 Task: Add link "https://www.upgrad.com/blog/project-management-project-ideas/".
Action: Mouse moved to (417, 407)
Screenshot: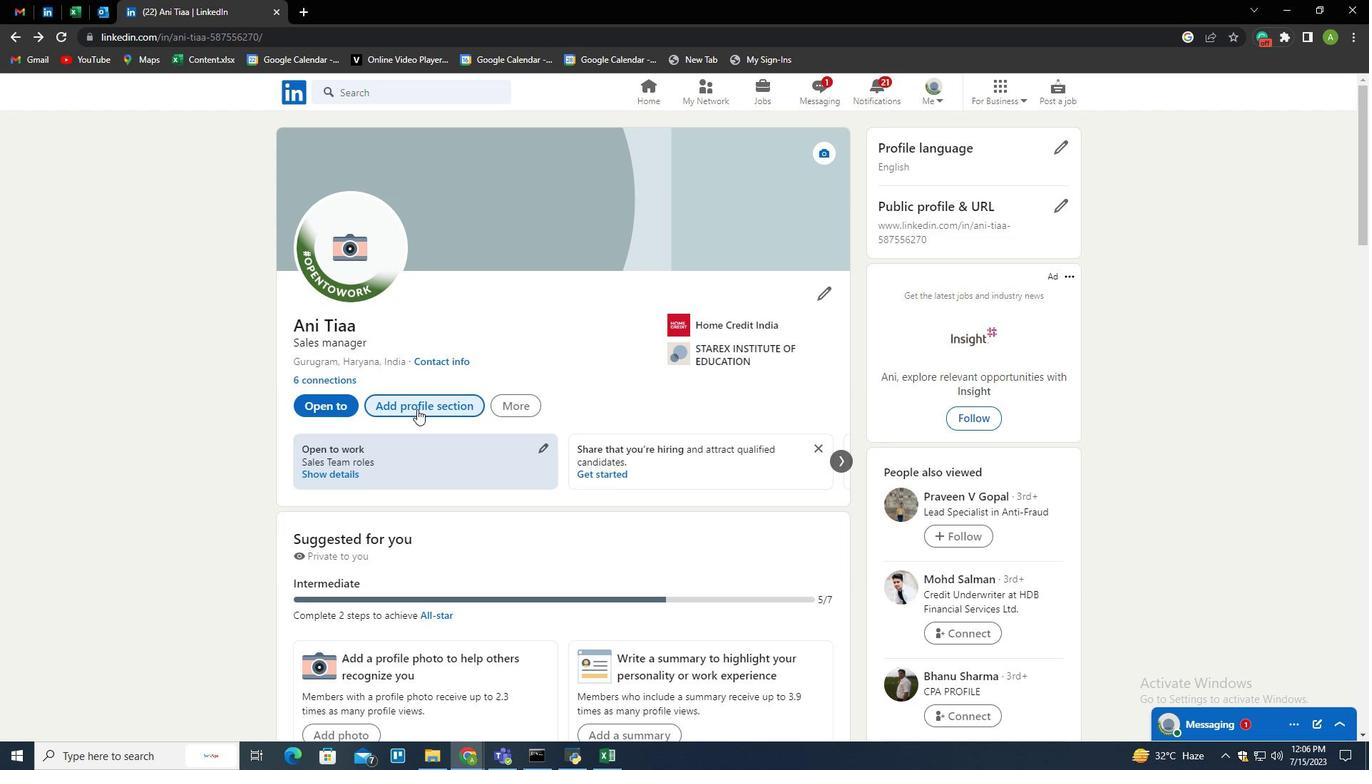
Action: Mouse pressed left at (417, 407)
Screenshot: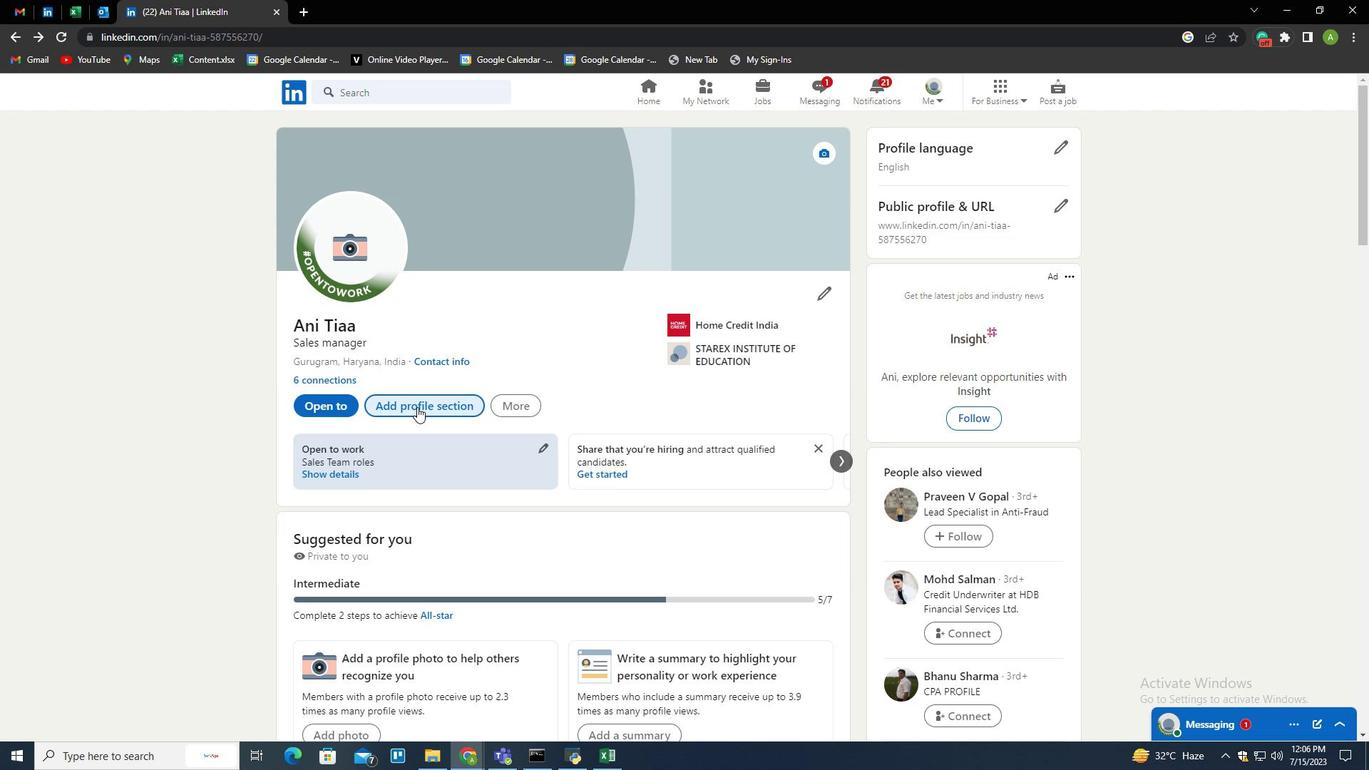 
Action: Mouse moved to (788, 146)
Screenshot: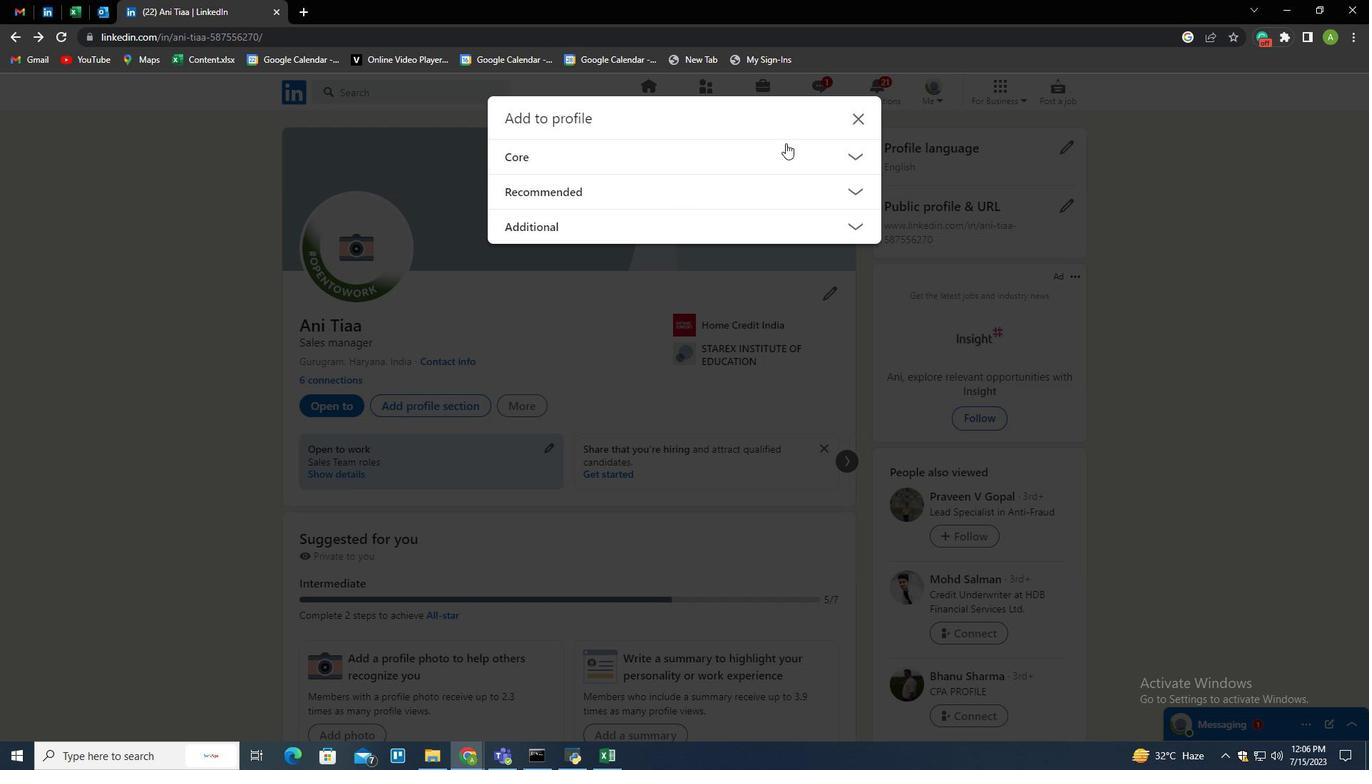 
Action: Mouse pressed left at (788, 146)
Screenshot: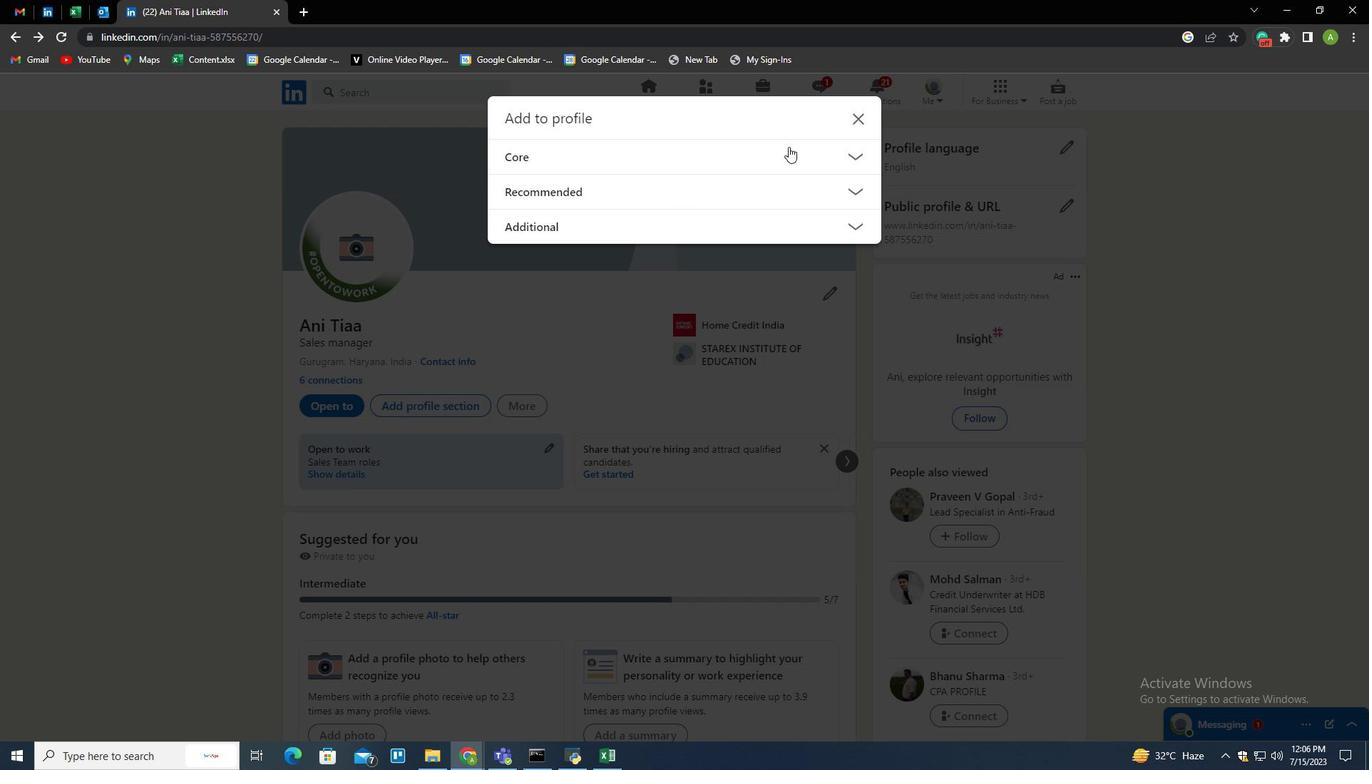 
Action: Mouse moved to (524, 258)
Screenshot: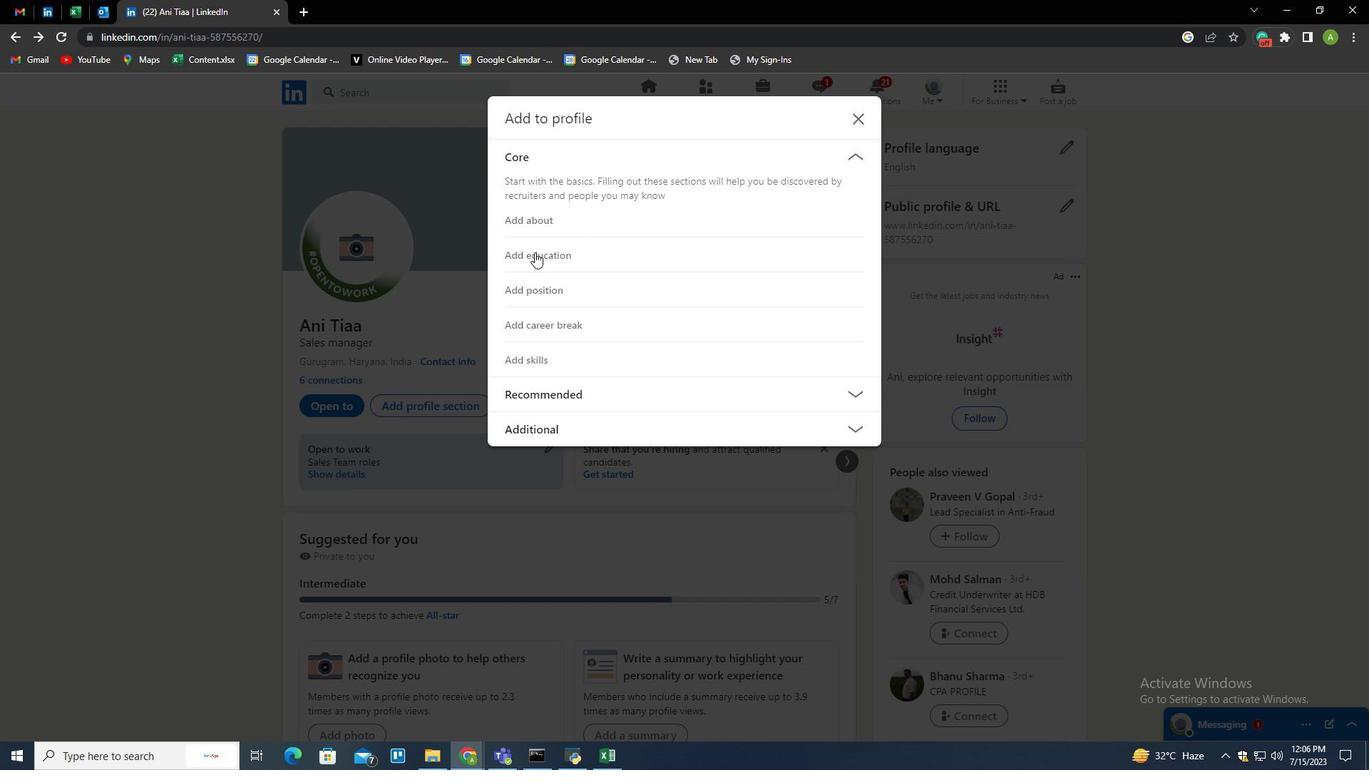 
Action: Mouse pressed left at (524, 258)
Screenshot: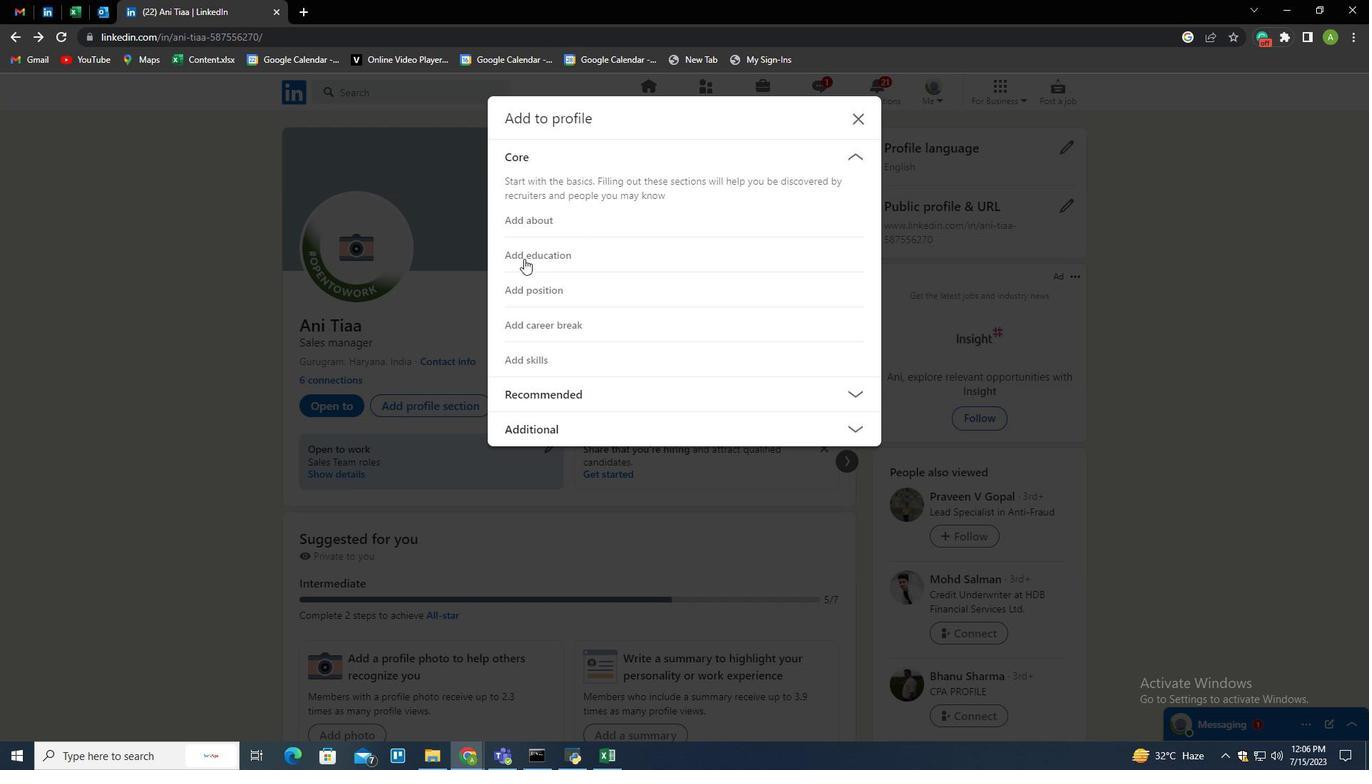 
Action: Mouse moved to (553, 433)
Screenshot: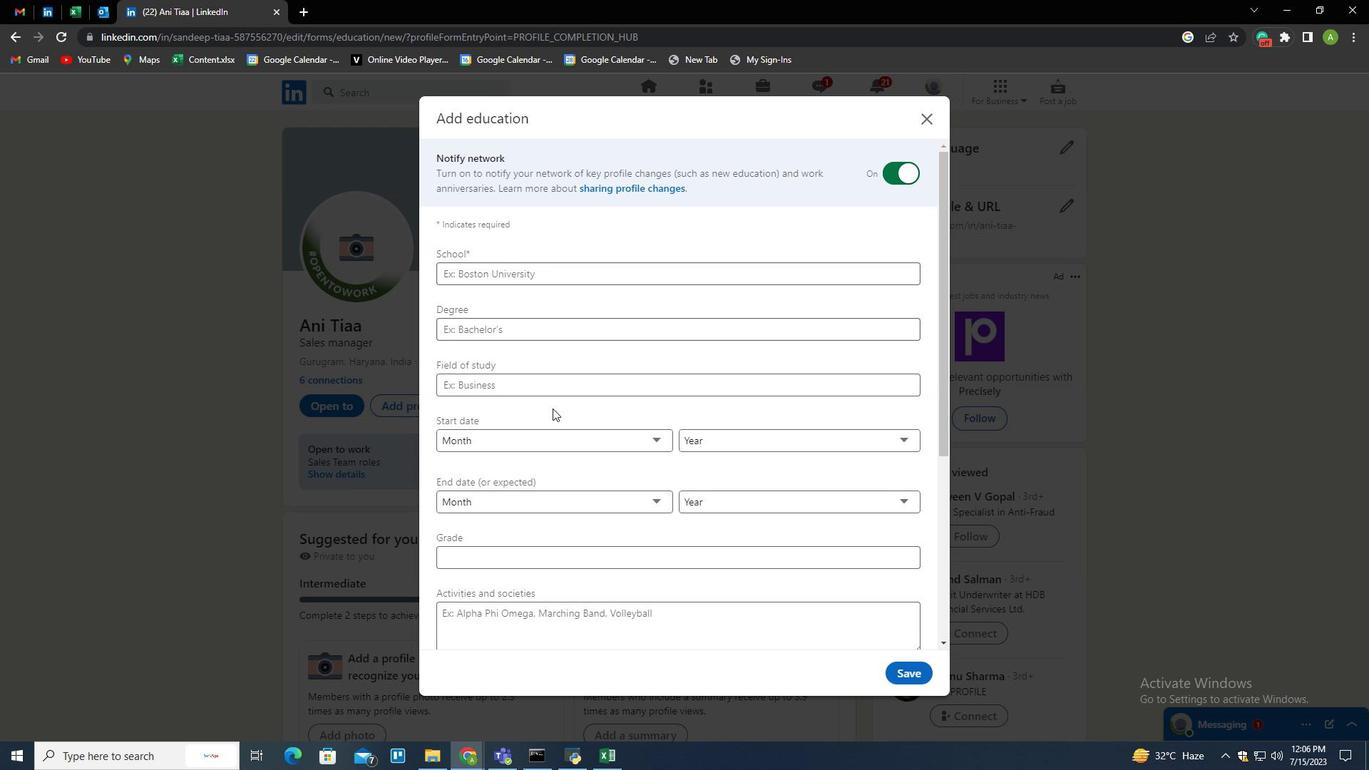 
Action: Mouse scrolled (553, 432) with delta (0, 0)
Screenshot: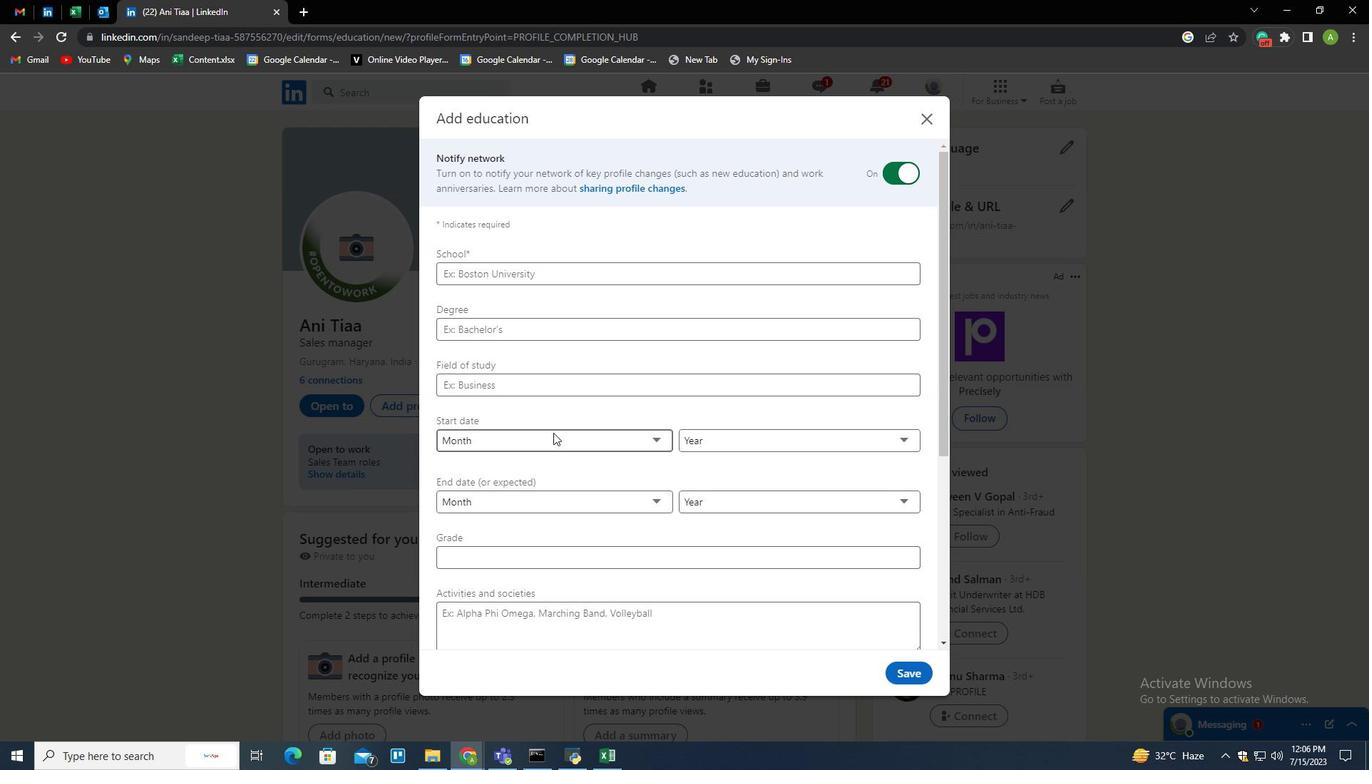 
Action: Mouse scrolled (553, 432) with delta (0, 0)
Screenshot: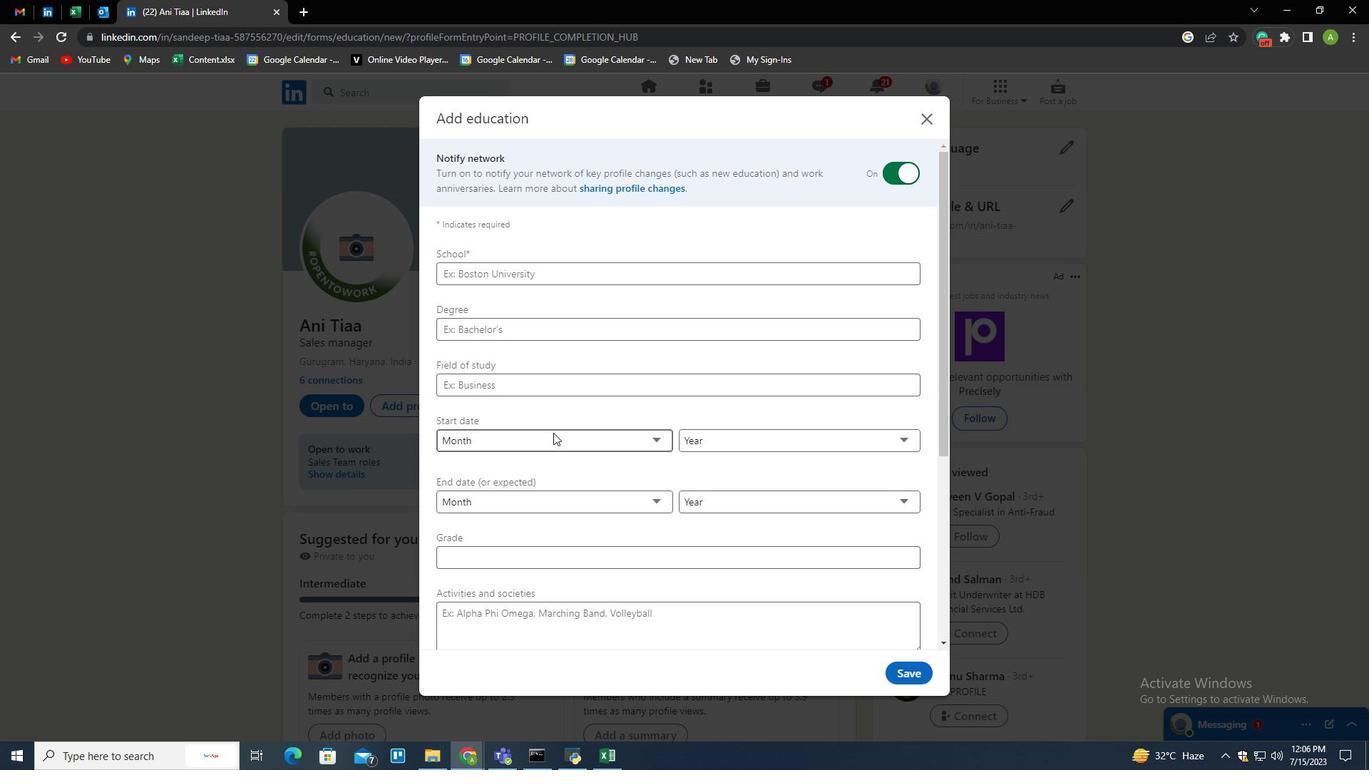 
Action: Mouse scrolled (553, 432) with delta (0, 0)
Screenshot: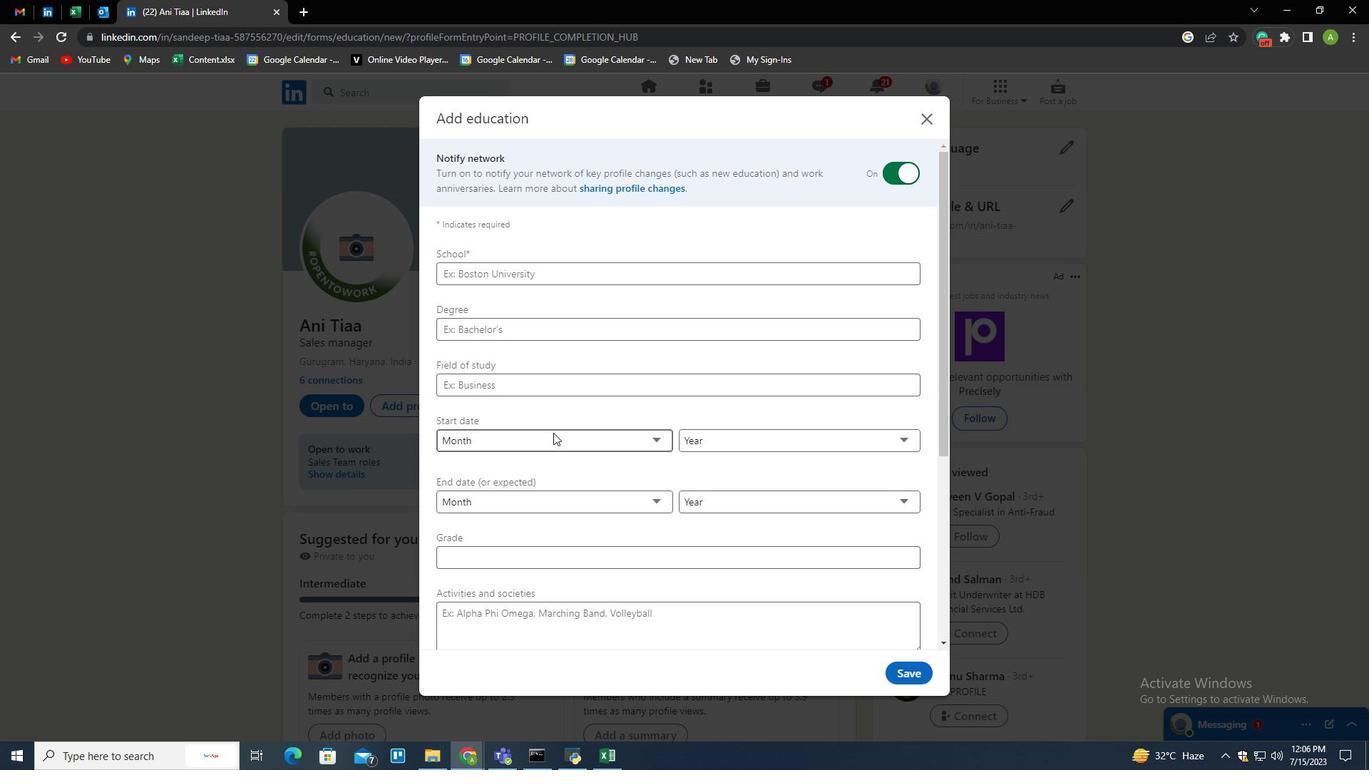 
Action: Mouse scrolled (553, 432) with delta (0, 0)
Screenshot: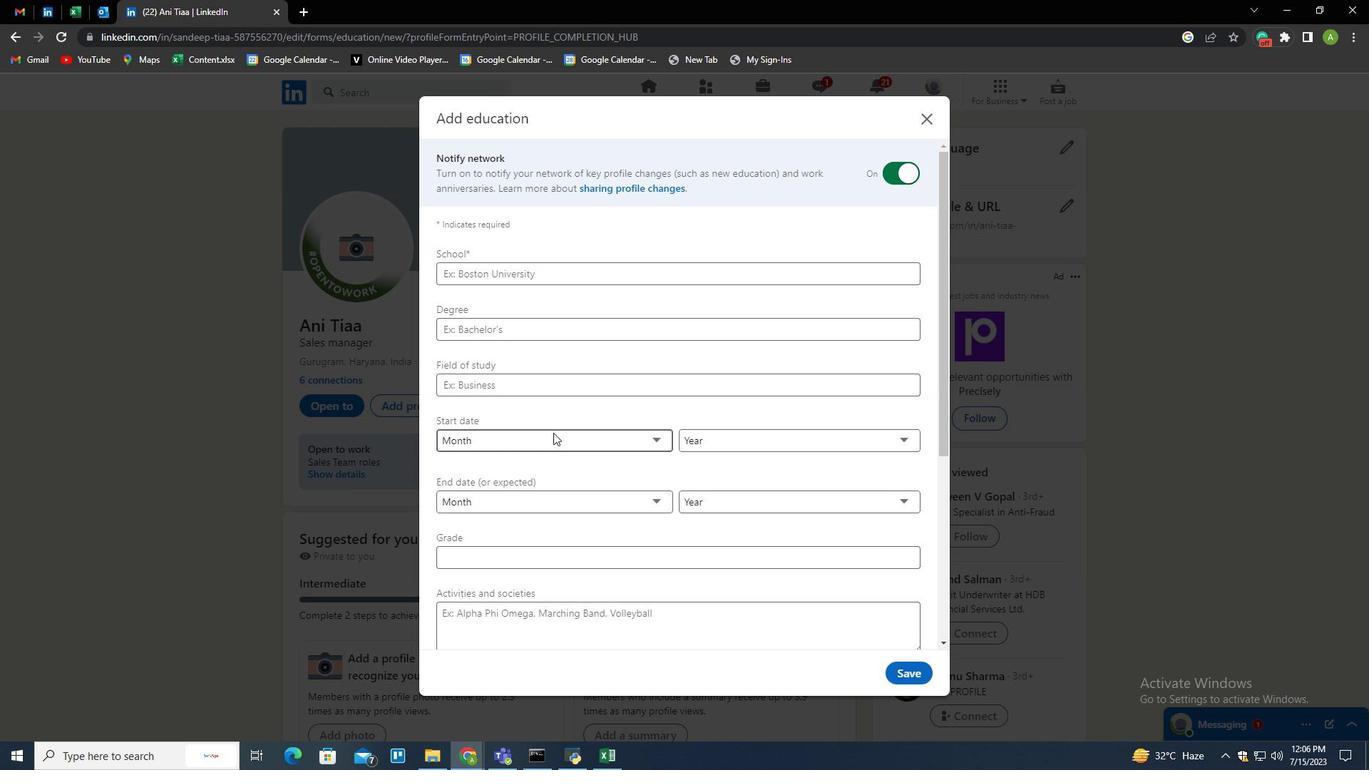 
Action: Mouse scrolled (553, 432) with delta (0, 0)
Screenshot: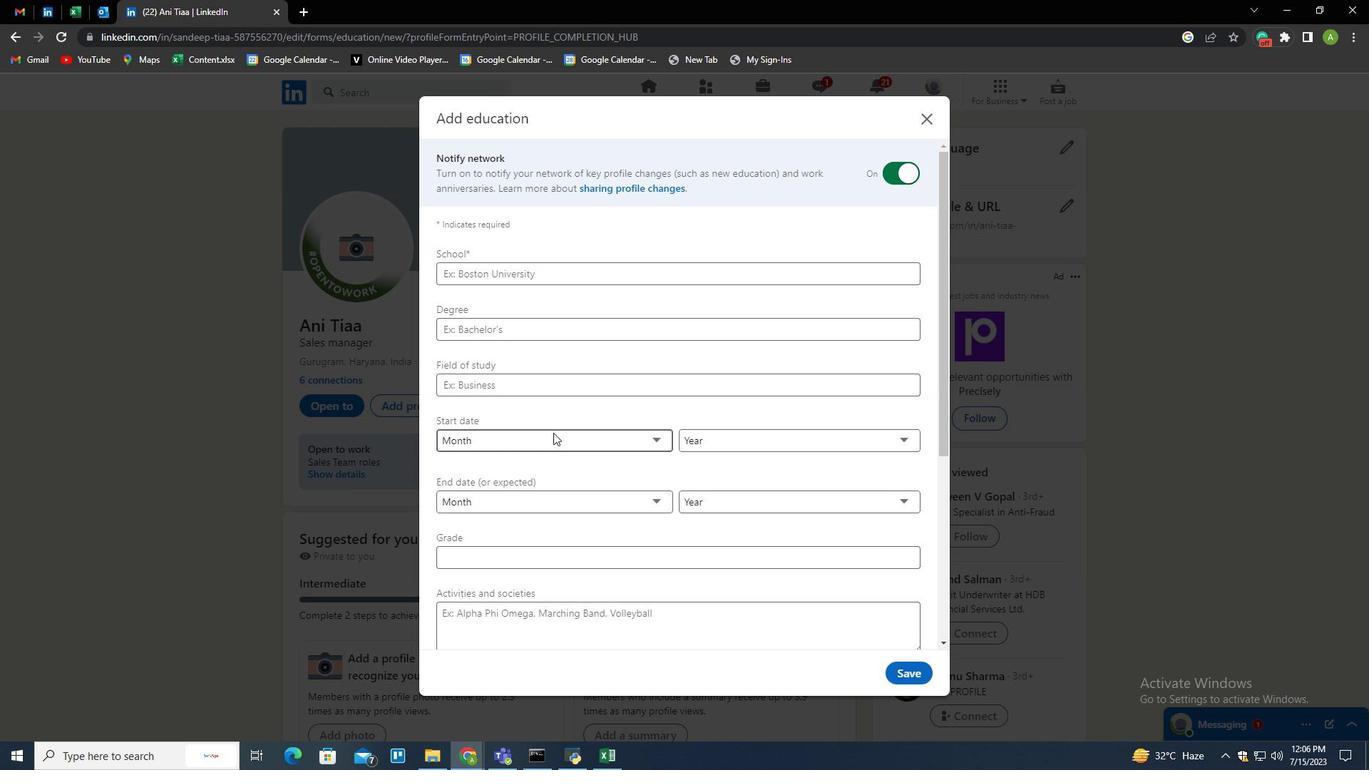 
Action: Mouse scrolled (553, 432) with delta (0, 0)
Screenshot: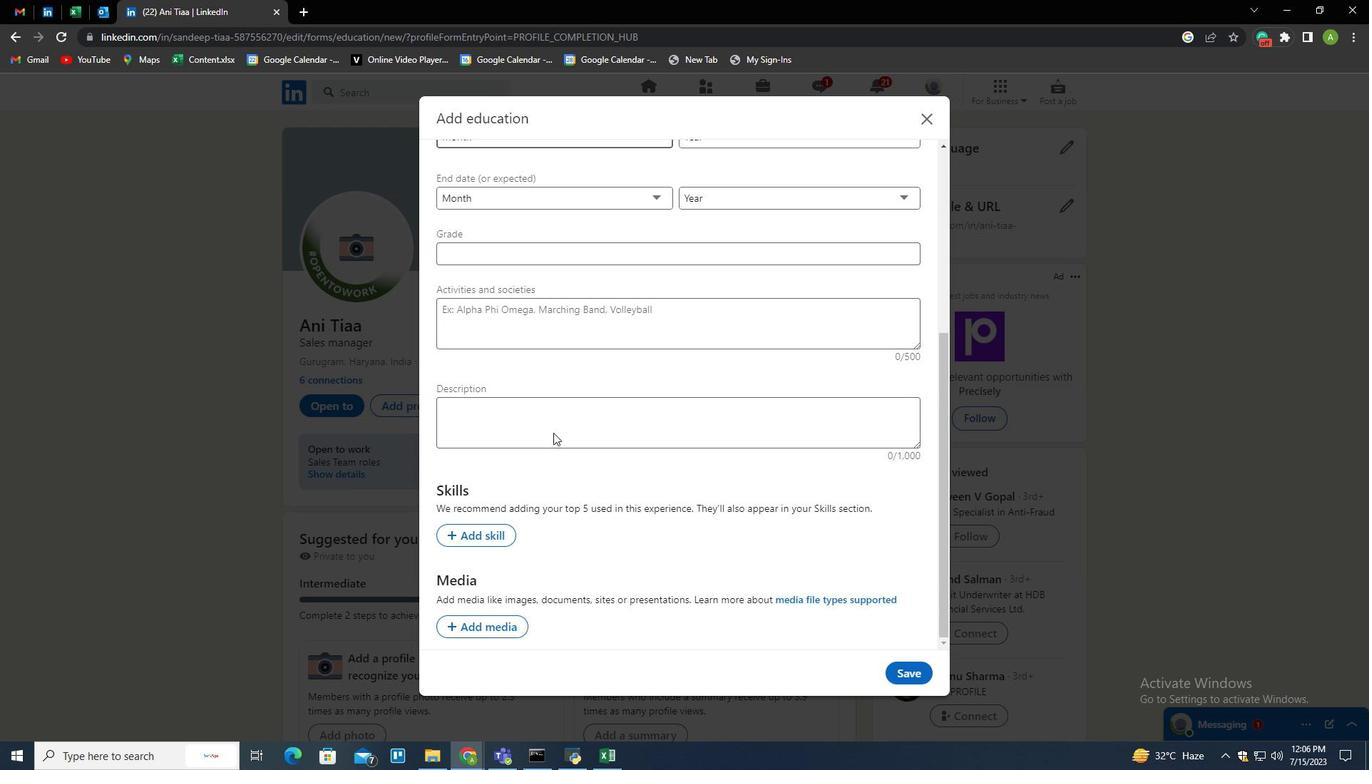 
Action: Mouse scrolled (553, 432) with delta (0, 0)
Screenshot: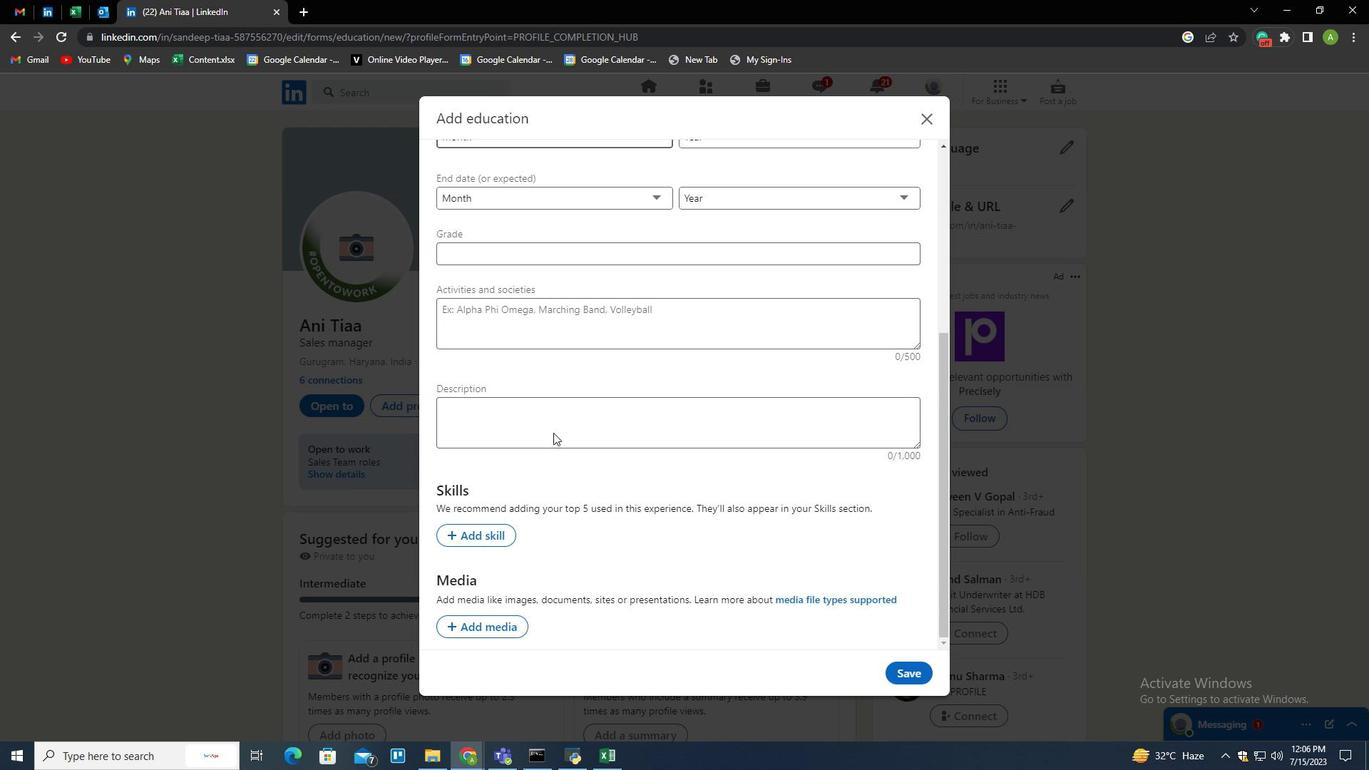 
Action: Mouse scrolled (553, 432) with delta (0, 0)
Screenshot: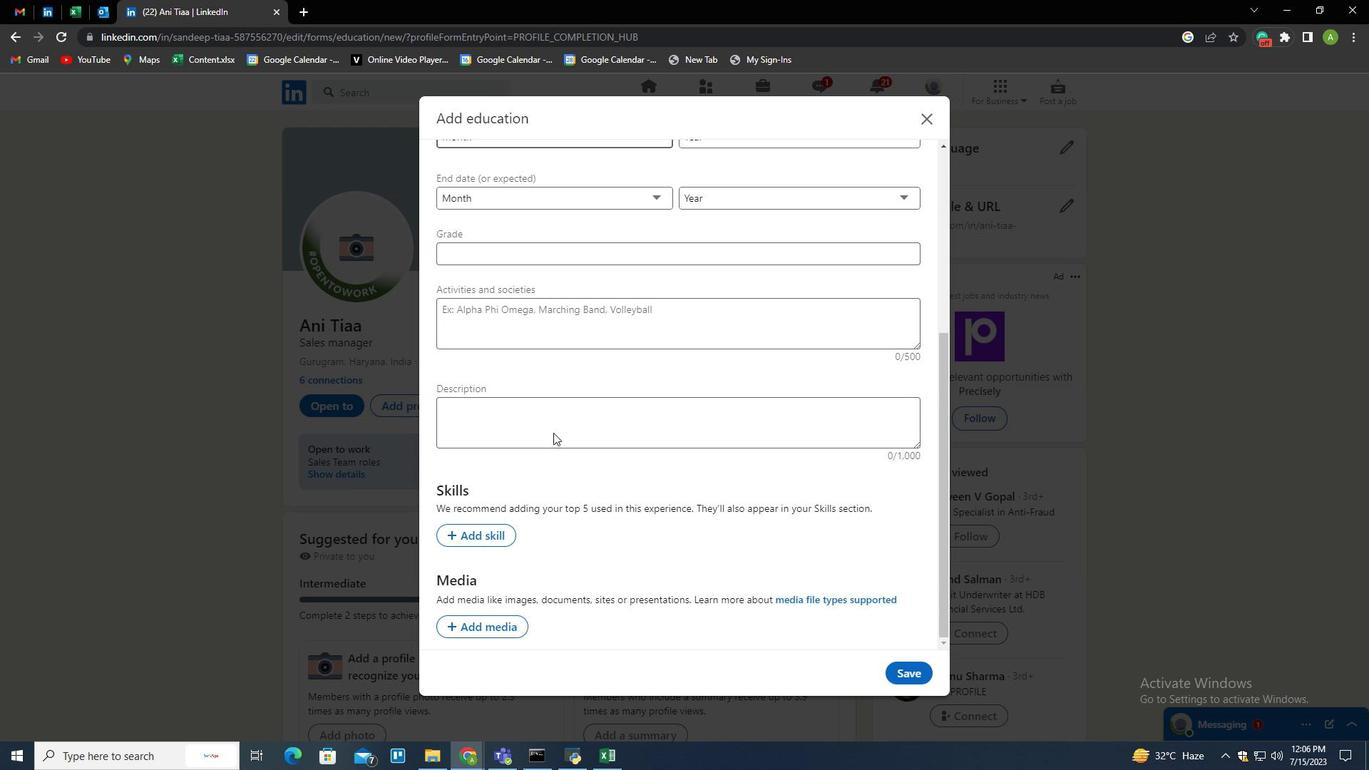 
Action: Mouse scrolled (553, 432) with delta (0, 0)
Screenshot: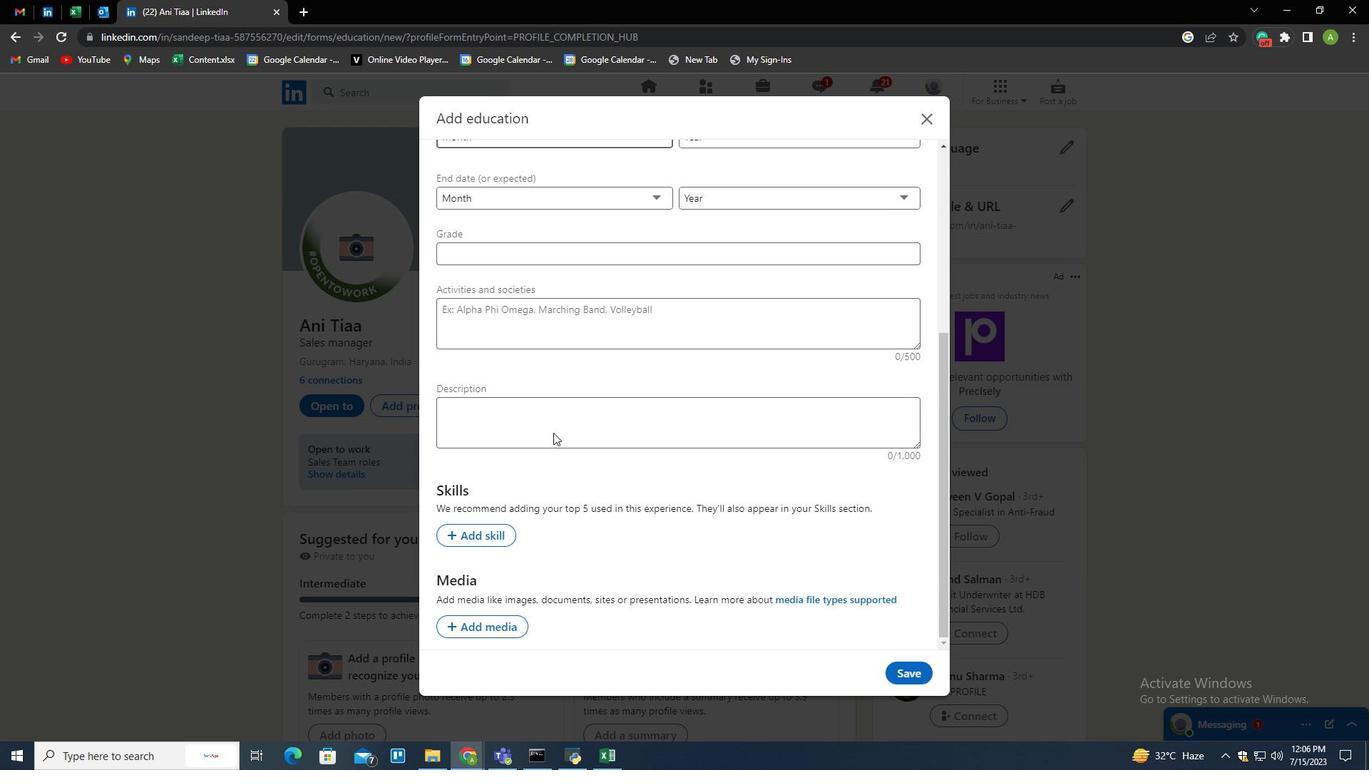 
Action: Mouse moved to (486, 625)
Screenshot: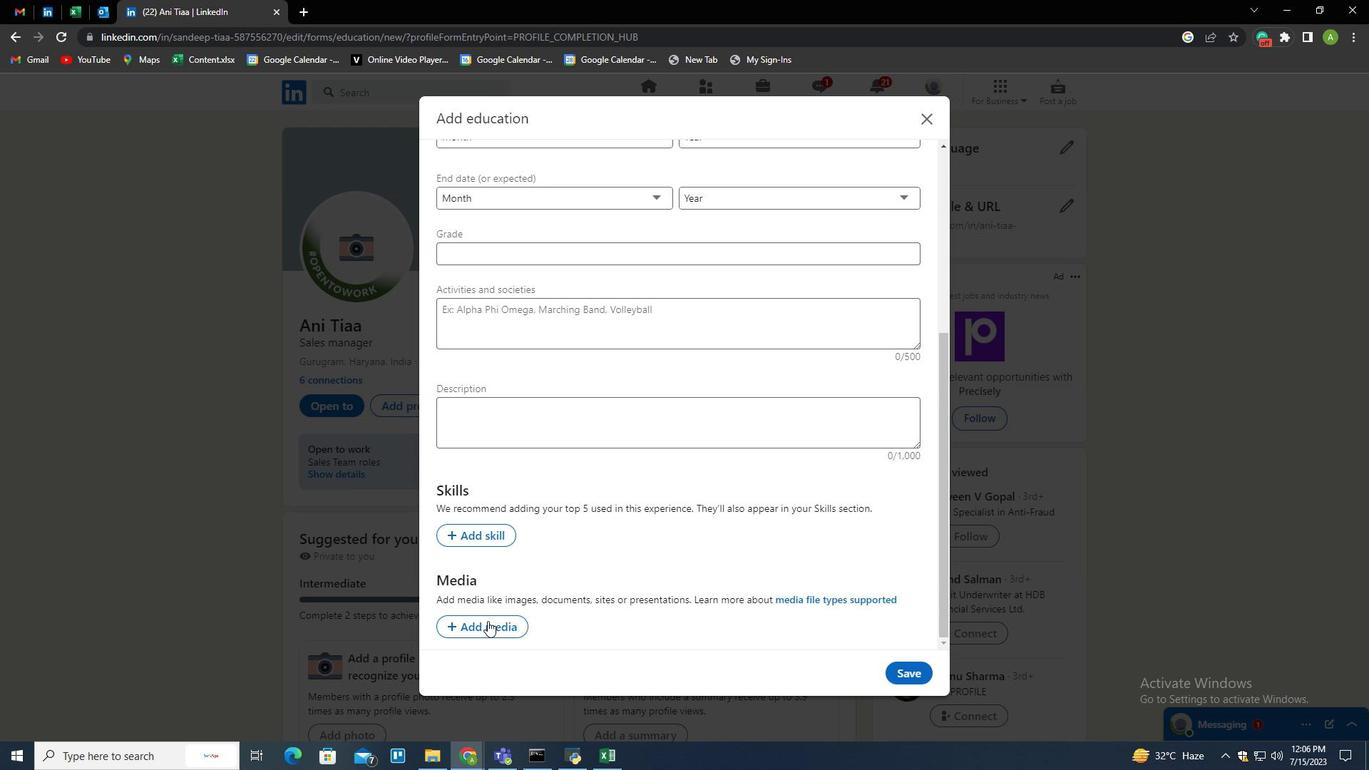 
Action: Mouse pressed left at (486, 625)
Screenshot: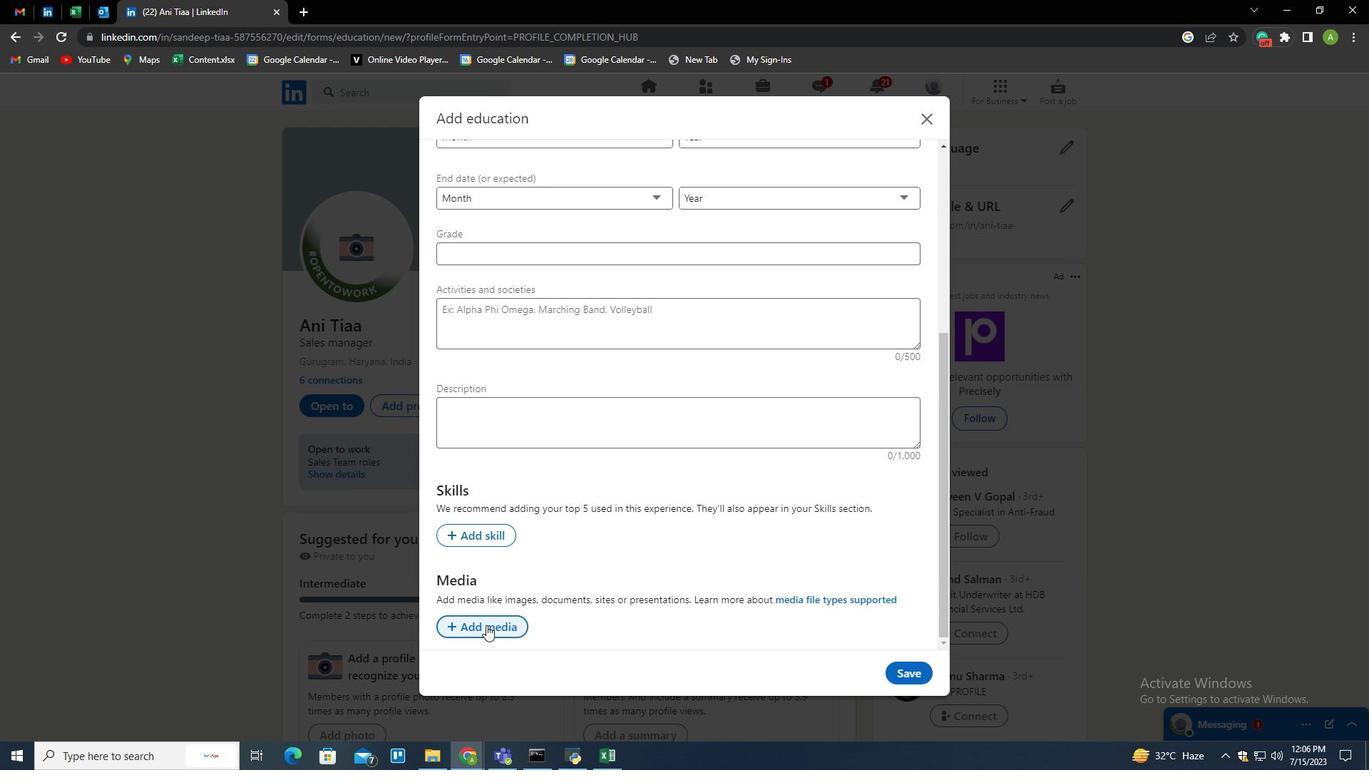 
Action: Mouse moved to (497, 600)
Screenshot: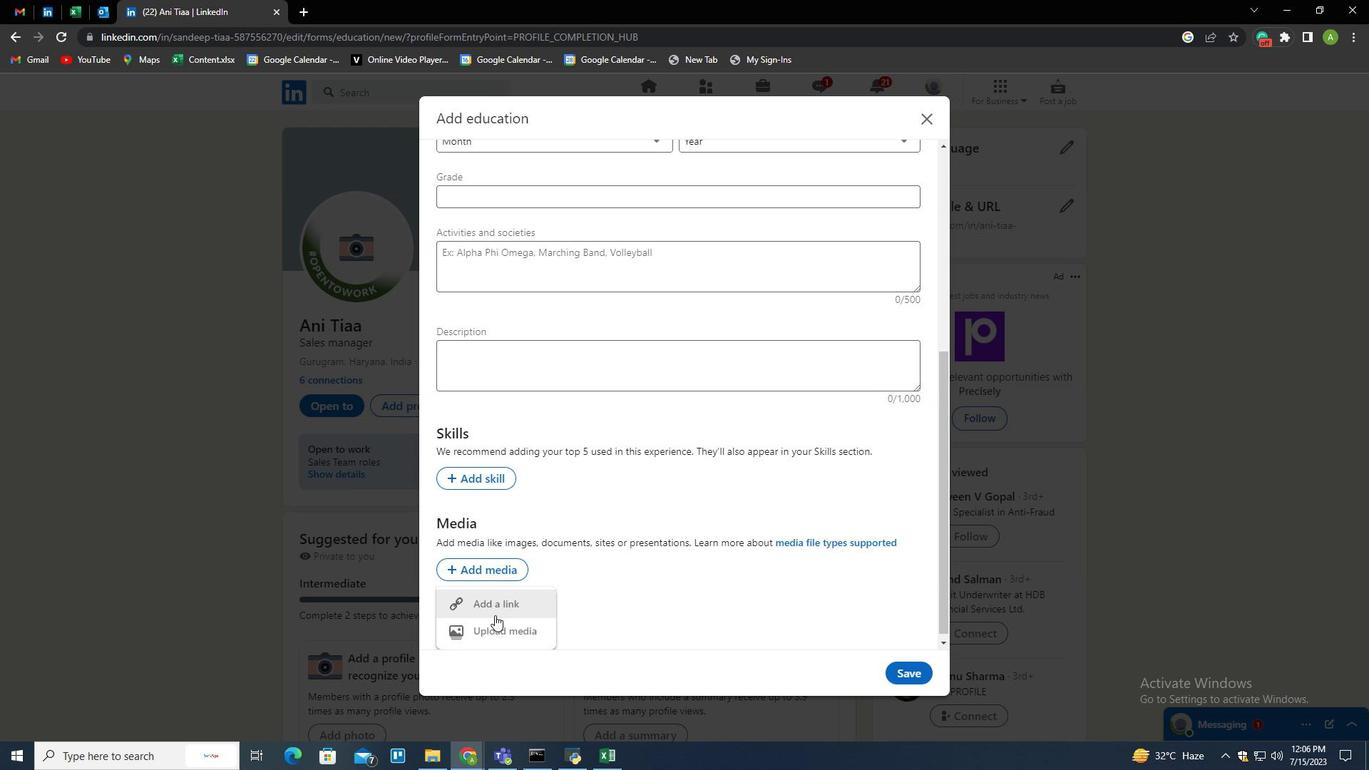 
Action: Mouse pressed left at (497, 600)
Screenshot: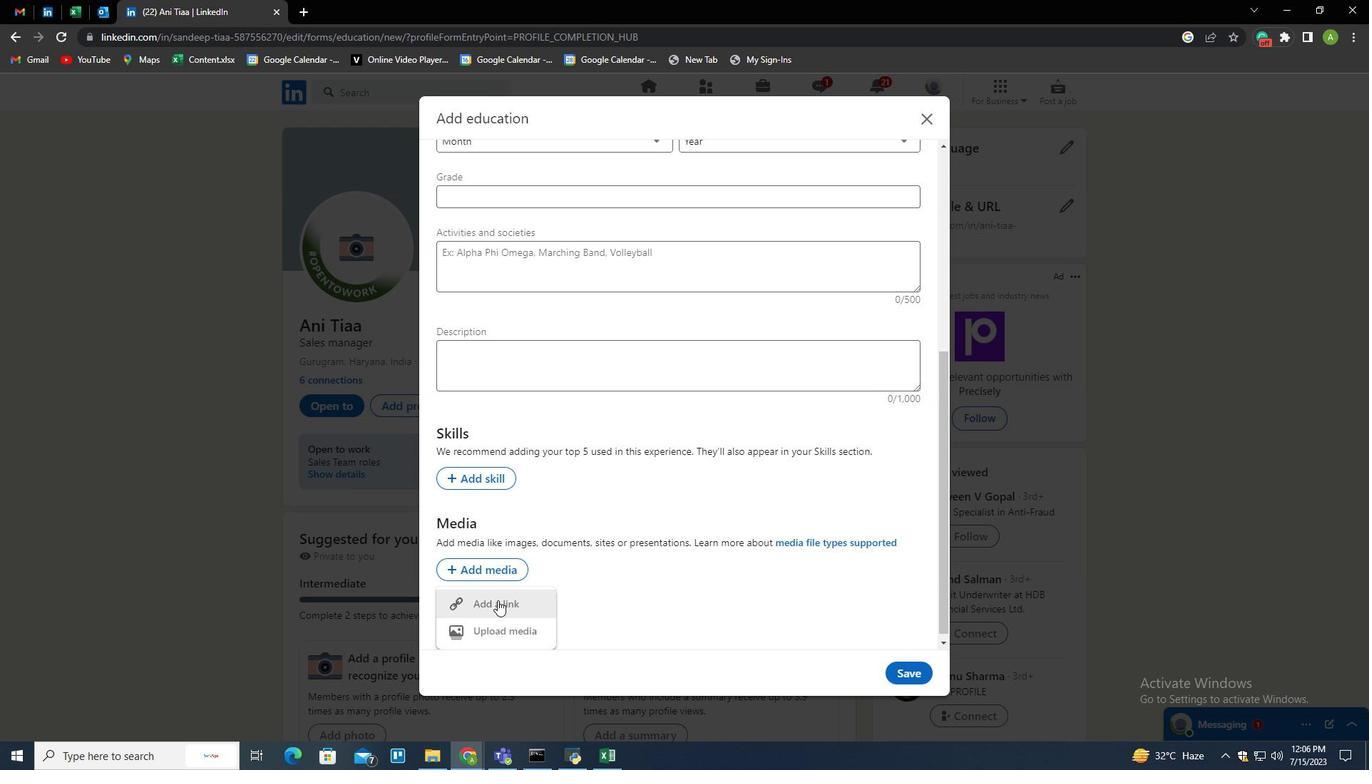 
Action: Mouse moved to (542, 192)
Screenshot: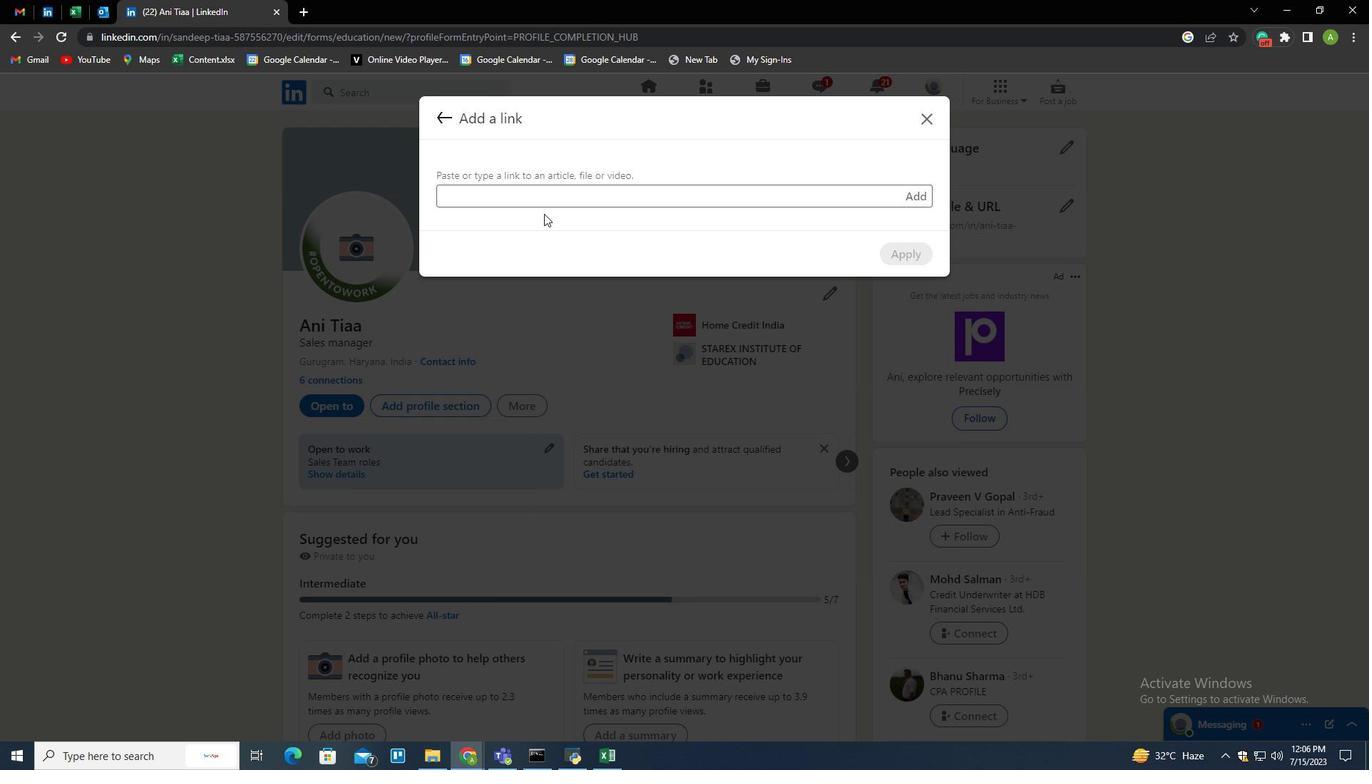 
Action: Mouse pressed left at (542, 192)
Screenshot: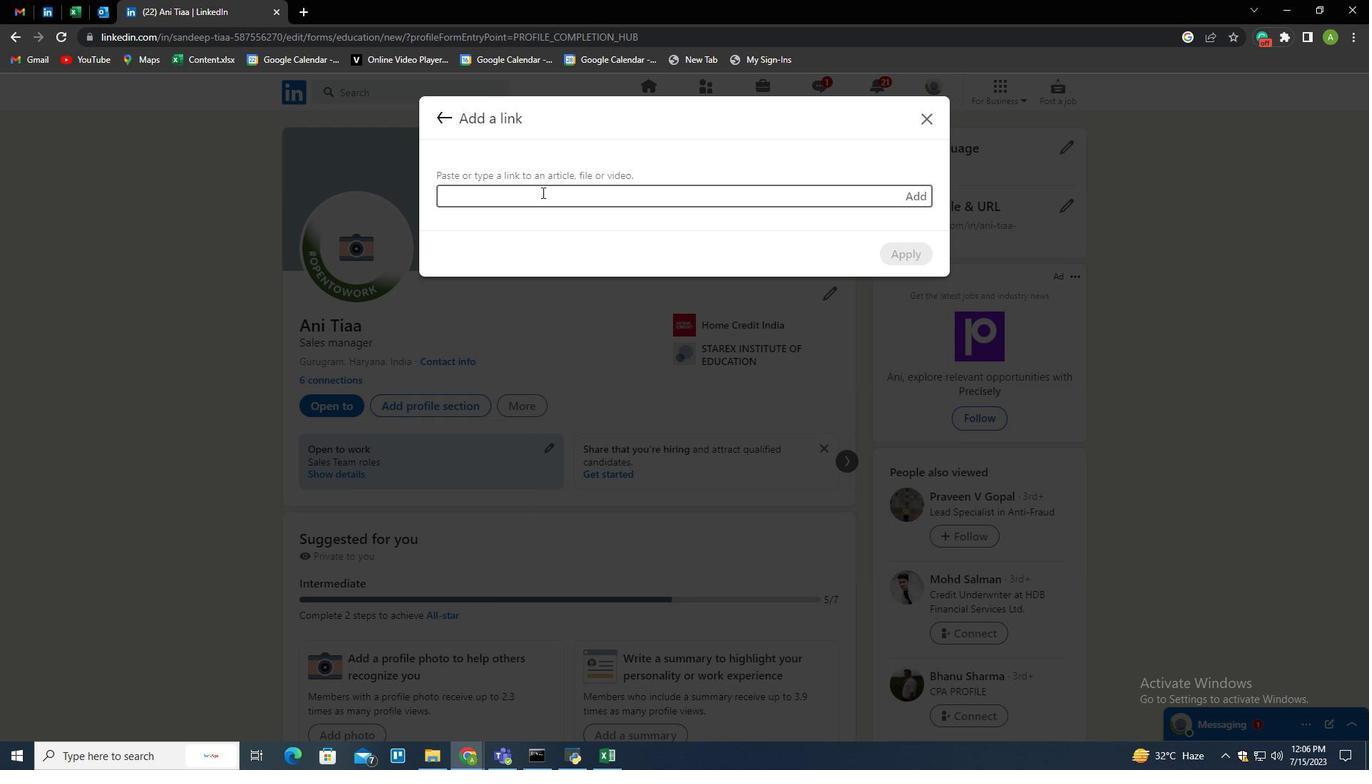 
Action: Mouse moved to (546, 224)
Screenshot: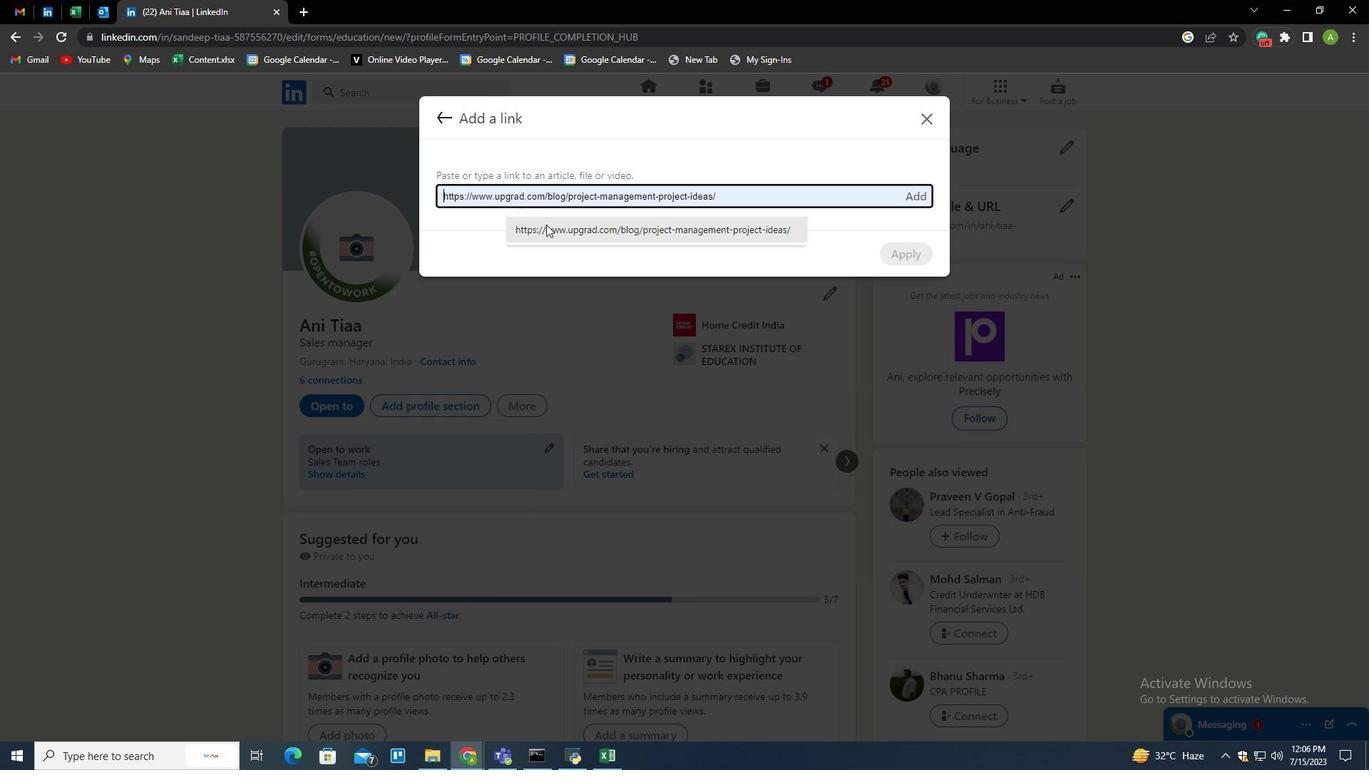 
Action: Mouse pressed left at (546, 224)
Screenshot: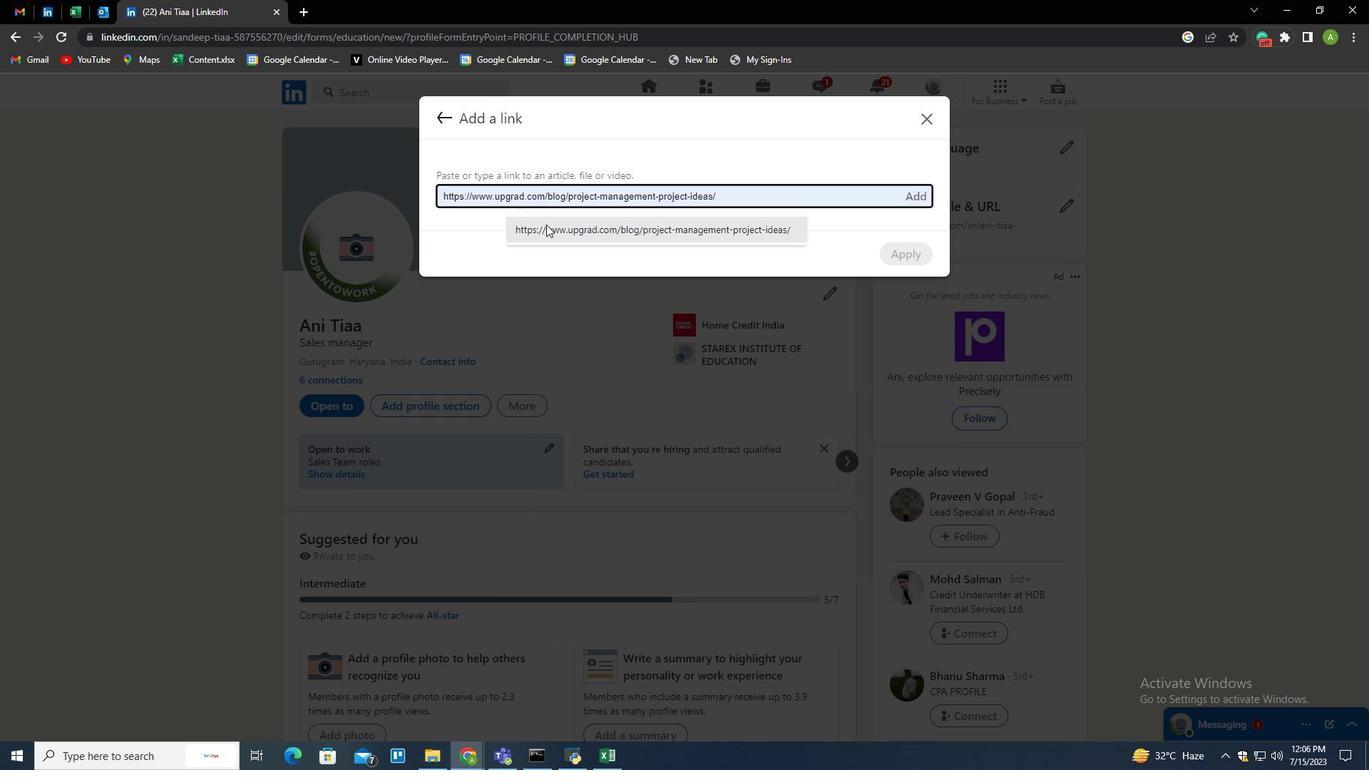 
Action: Mouse moved to (923, 194)
Screenshot: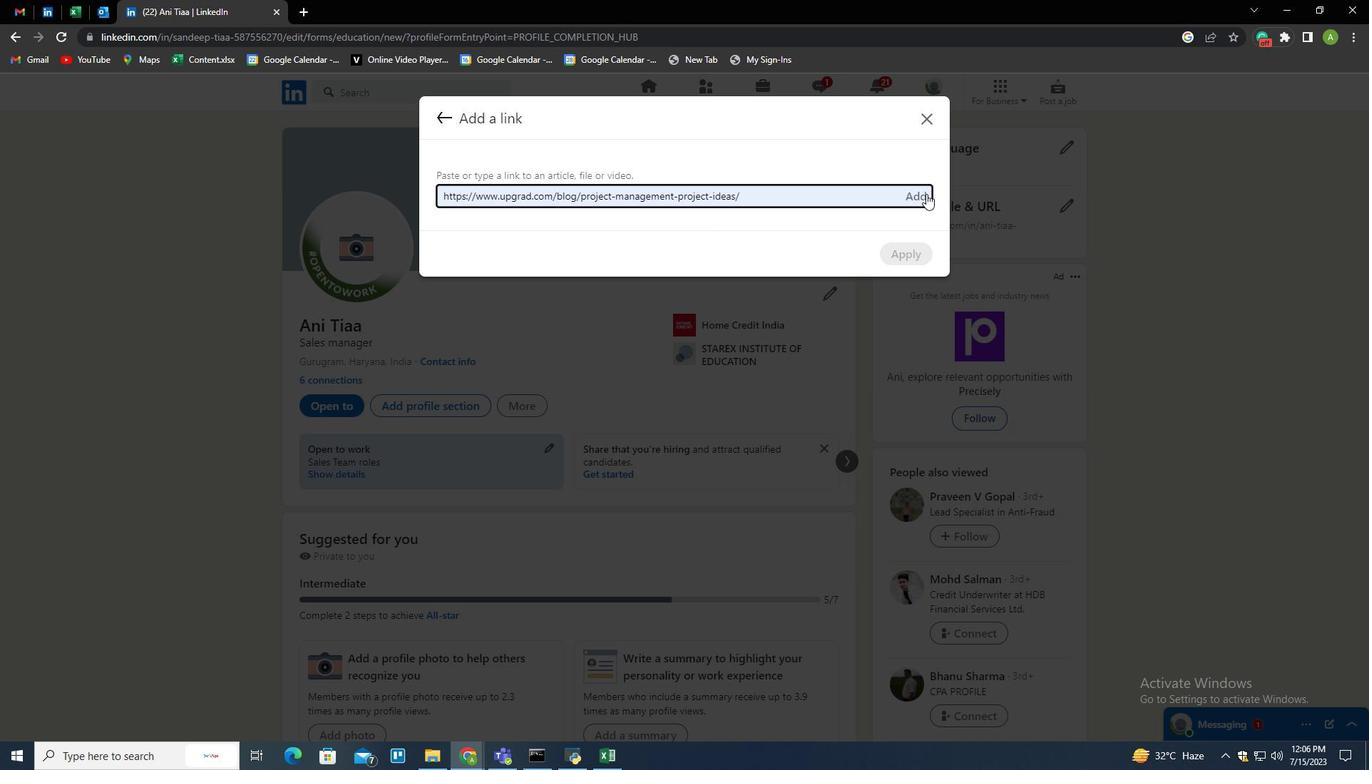 
Action: Mouse pressed left at (923, 194)
Screenshot: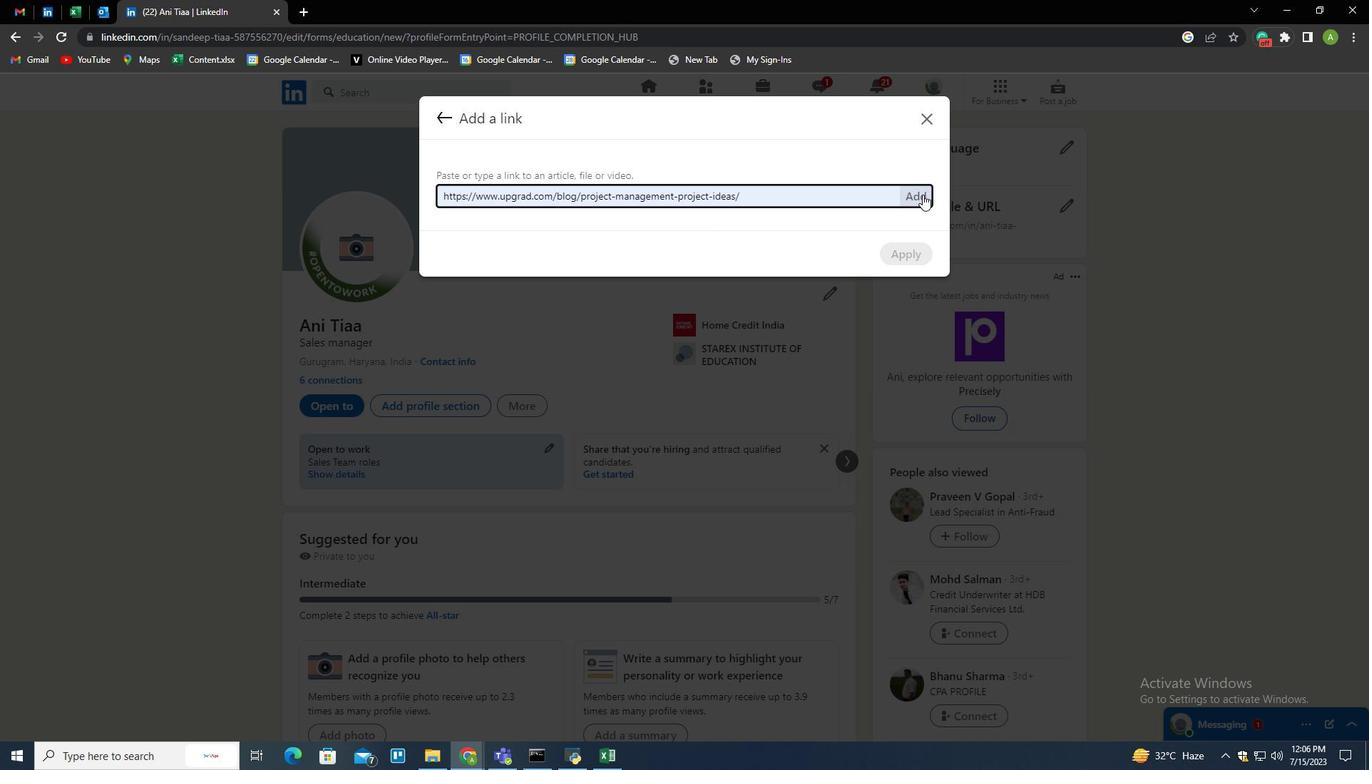 
Action: Mouse moved to (666, 340)
Screenshot: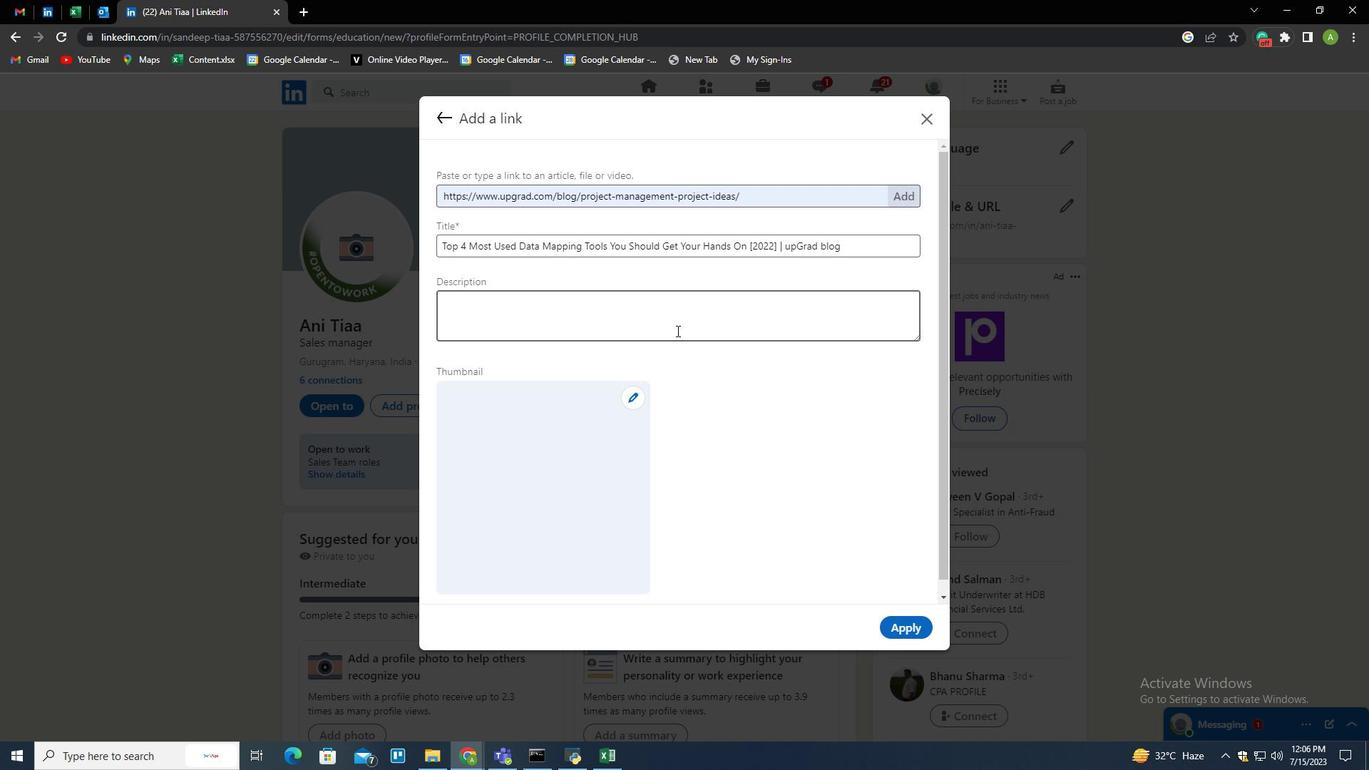 
